 Task: Update the contact information for 'Yash' in Outlook, including email and phone number.
Action: Mouse moved to (15, 78)
Screenshot: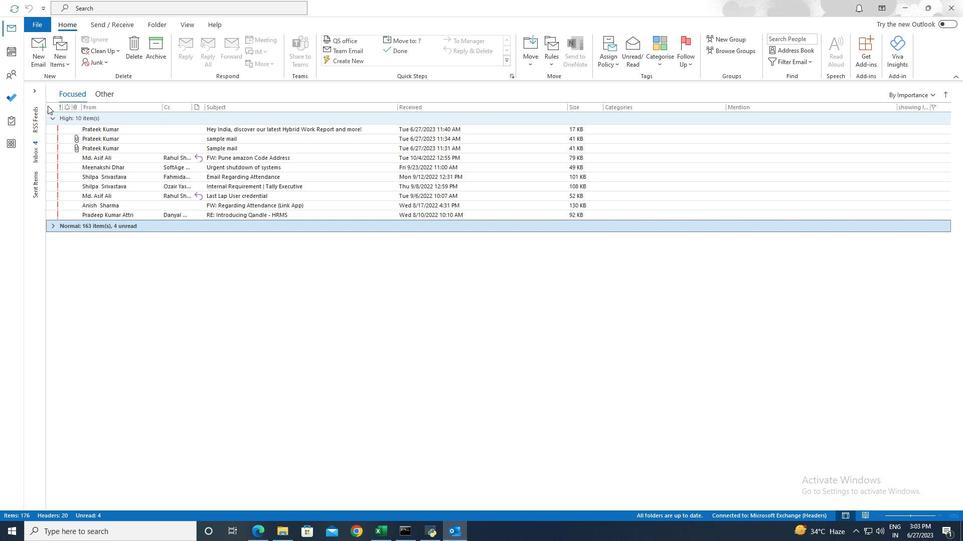 
Action: Mouse pressed left at (15, 78)
Screenshot: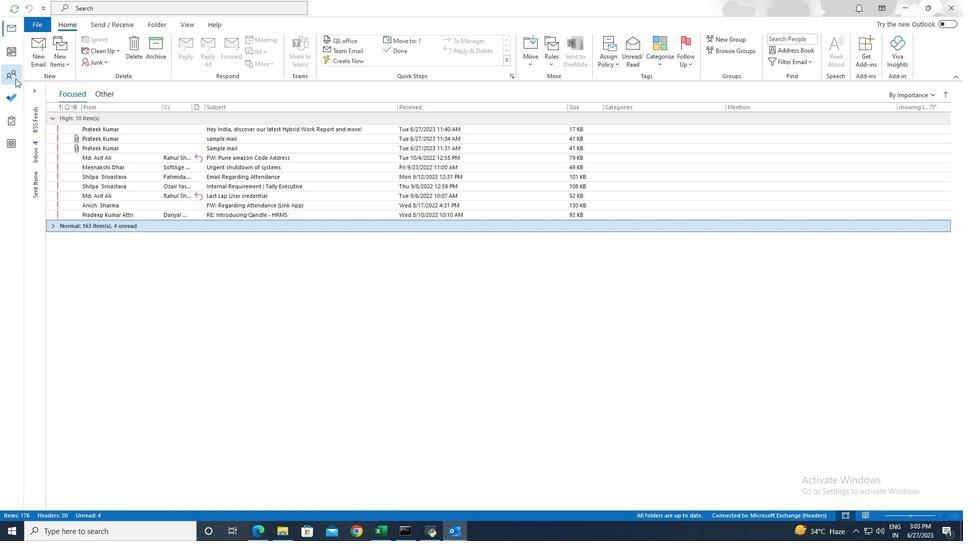 
Action: Mouse moved to (191, 8)
Screenshot: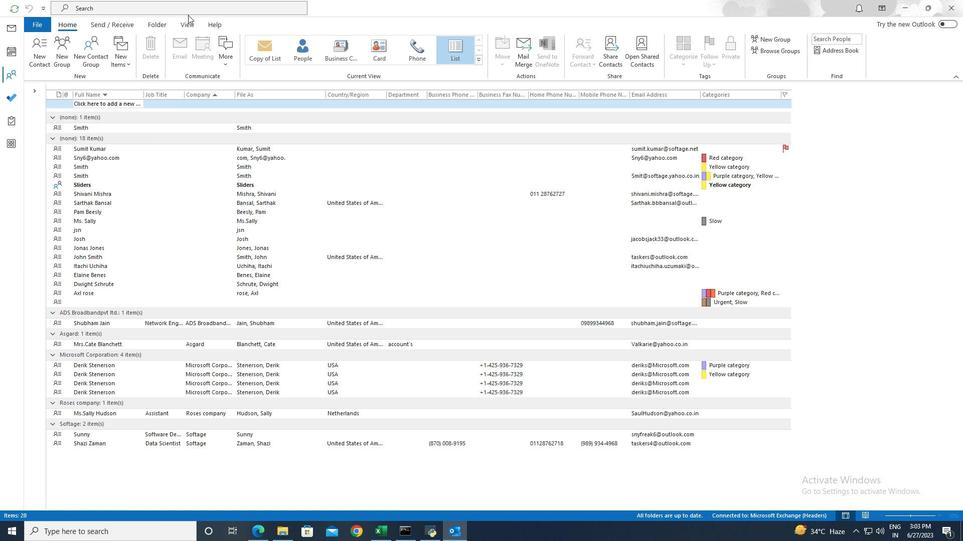 
Action: Mouse pressed left at (191, 8)
Screenshot: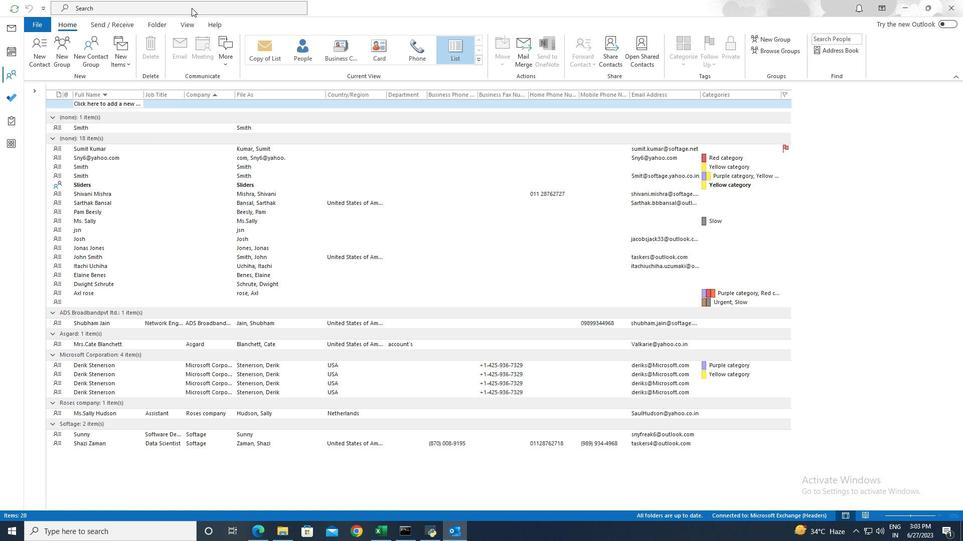 
Action: Mouse moved to (344, 8)
Screenshot: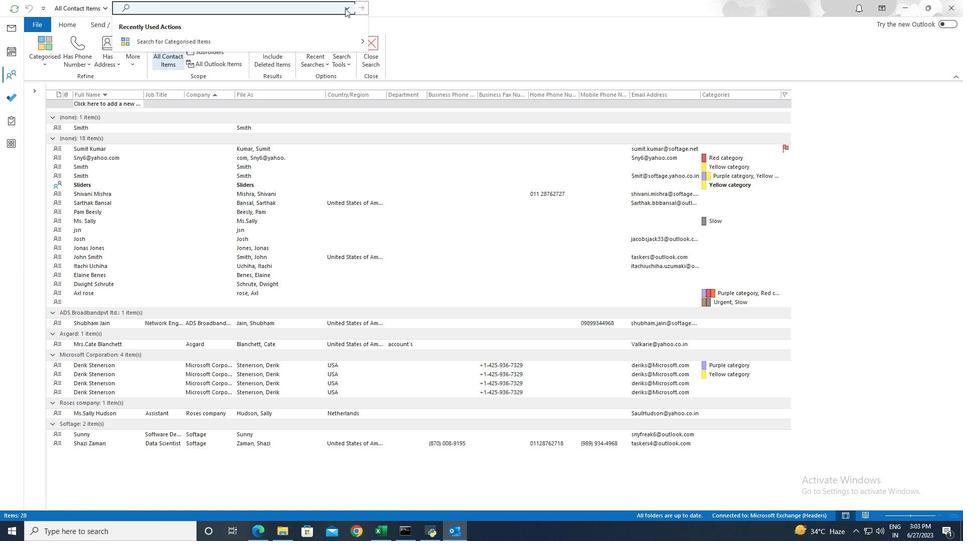 
Action: Mouse pressed left at (344, 8)
Screenshot: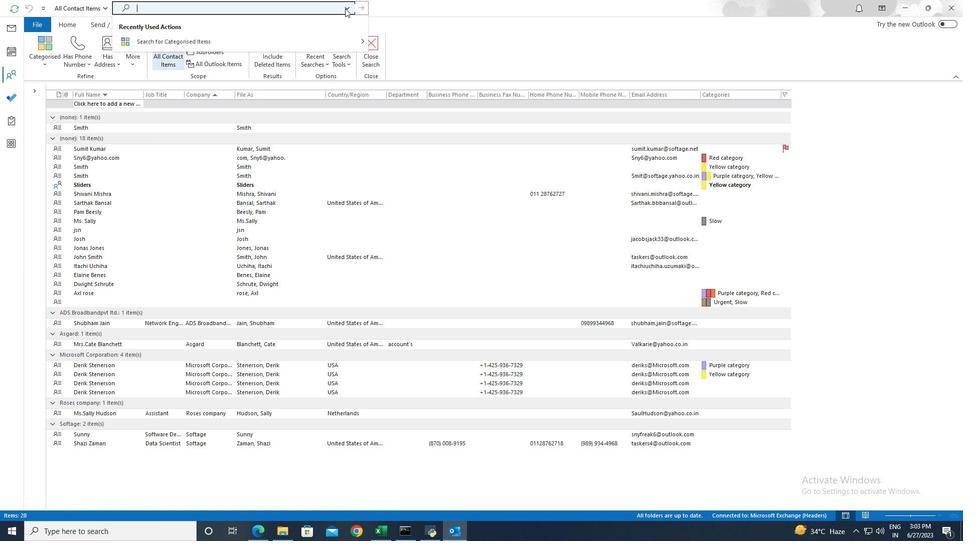 
Action: Mouse moved to (176, 196)
Screenshot: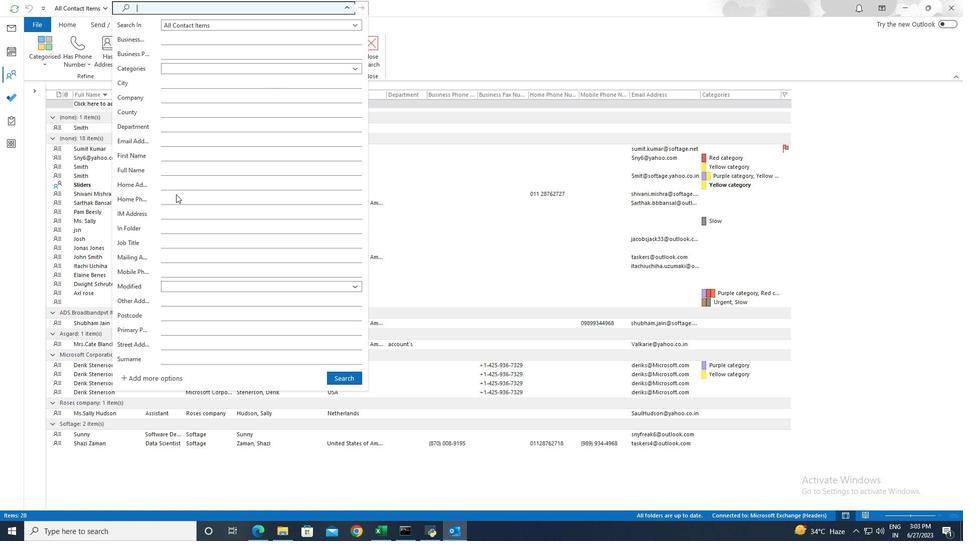 
Action: Mouse pressed left at (176, 196)
Screenshot: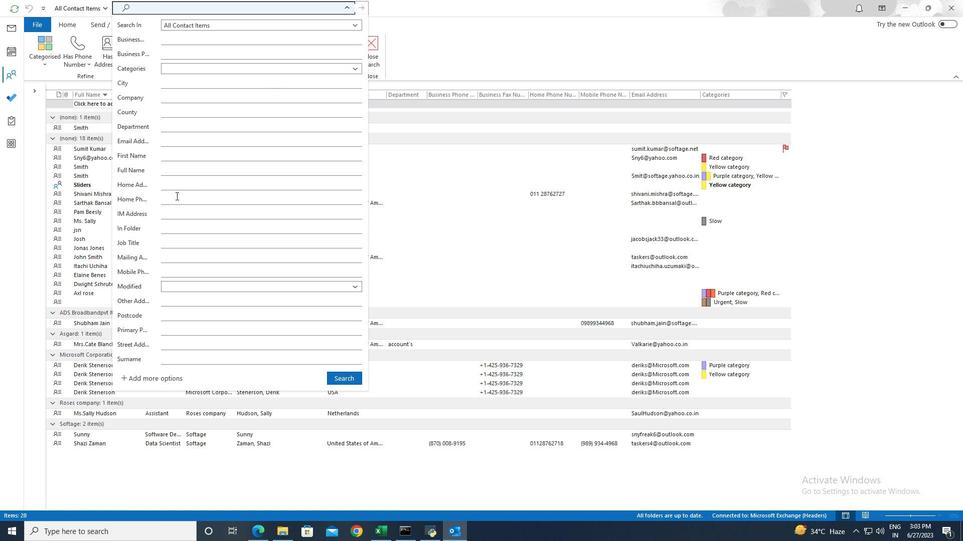 
Action: Key pressed <Key.shift><Key.shift><Key.shift><Key.shift><Key.shift><Key.shift><Key.shift><Key.shift><Key.shift><Key.shift><Key.shift><Key.shift><Key.shift><Key.shift><Key.shift><Key.shift><Key.shift><Key.shift><Key.shift><Key.shift><Key.shift><Key.shift><Key.shift><Key.shift><Key.shift><Key.shift><Key.shift><Key.shift><Key.shift><Key.shift><Key.shift><Key.shift><Key.shift><Key.shift><Key.shift><Key.shift><Key.shift><Key.shift><Key.shift><Key.shift><Key.shift><Key.shift><Key.shift><Key.shift><Key.shift><Key.shift><Key.shift><Key.shift><Key.shift><Key.shift>(955<Key.shift><Key.shift><Key.shift><Key.shift><Key.shift><Key.shift><Key.shift><Key.shift><Key.shift>)<Key.space>585-5007
Screenshot: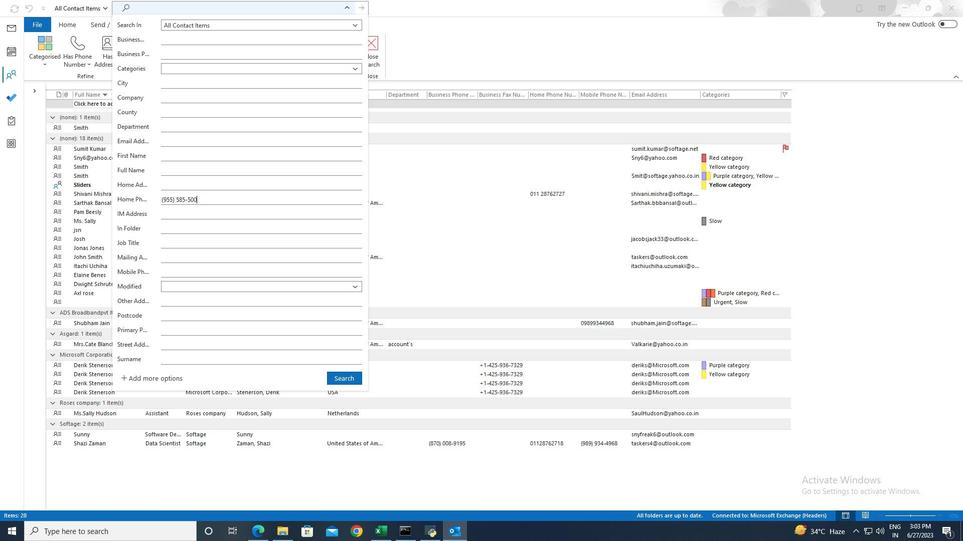 
Action: Mouse moved to (333, 377)
Screenshot: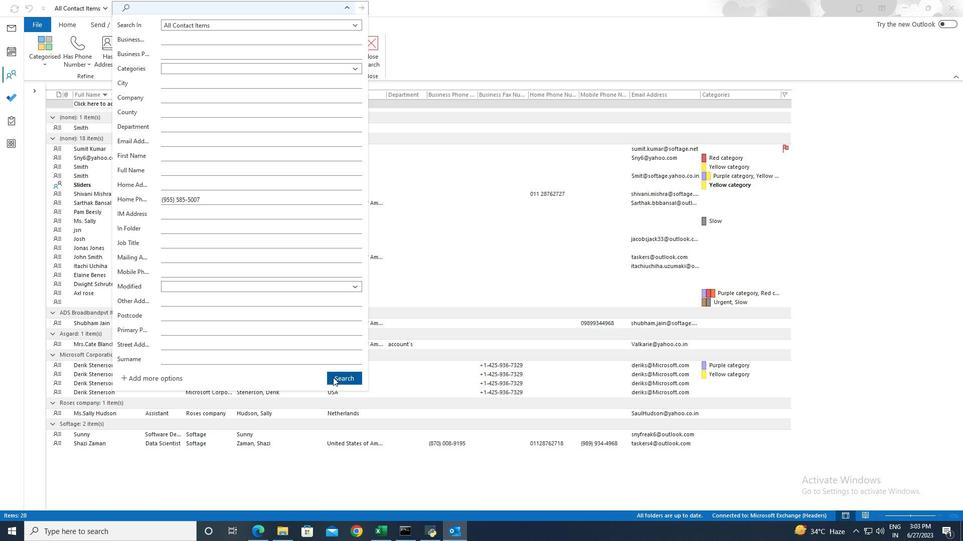 
Action: Mouse pressed left at (333, 377)
Screenshot: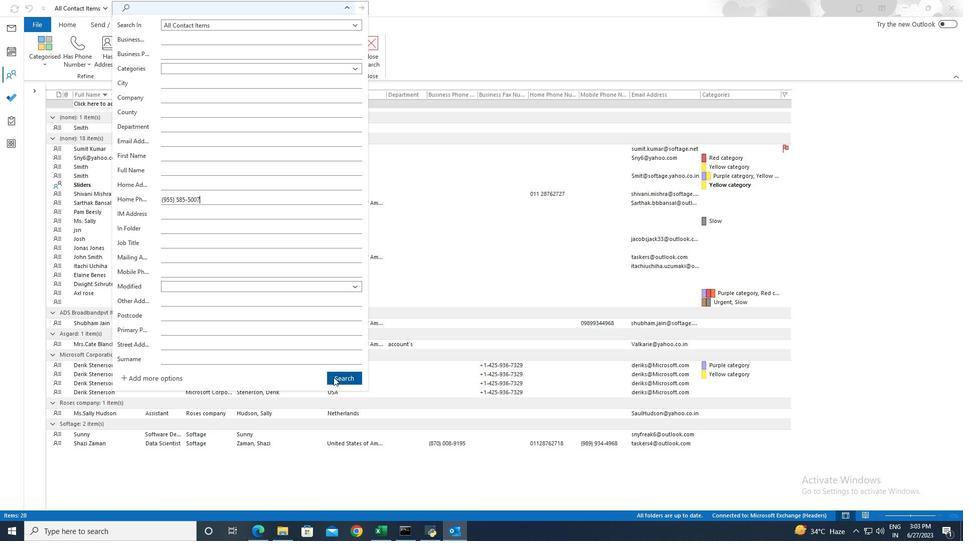 
Action: Mouse moved to (124, 115)
Screenshot: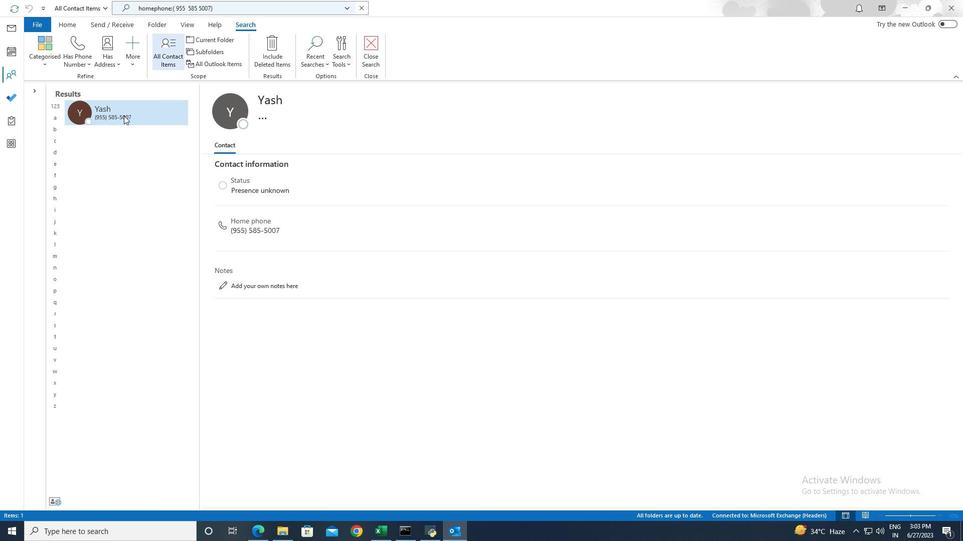 
Action: Mouse pressed left at (124, 115)
Screenshot: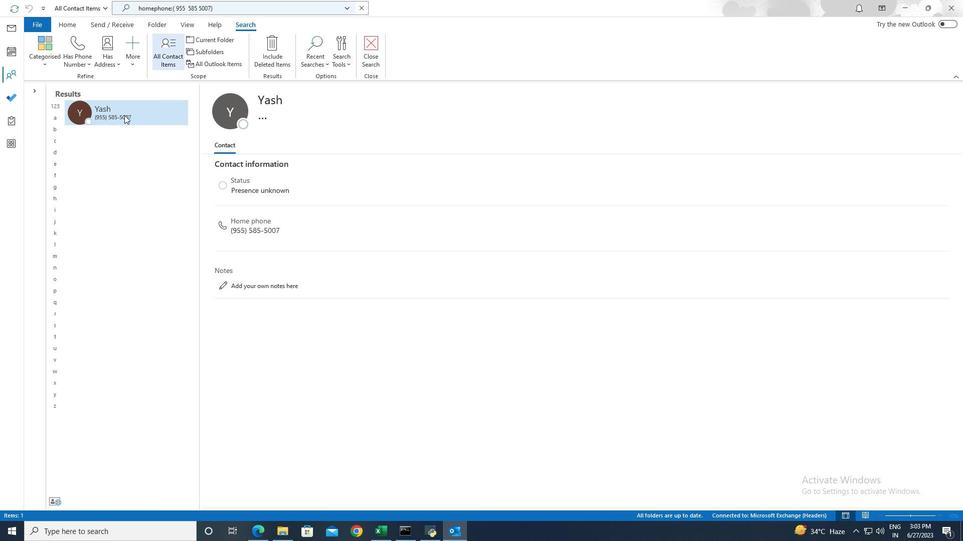 
Action: Mouse pressed left at (124, 115)
Screenshot: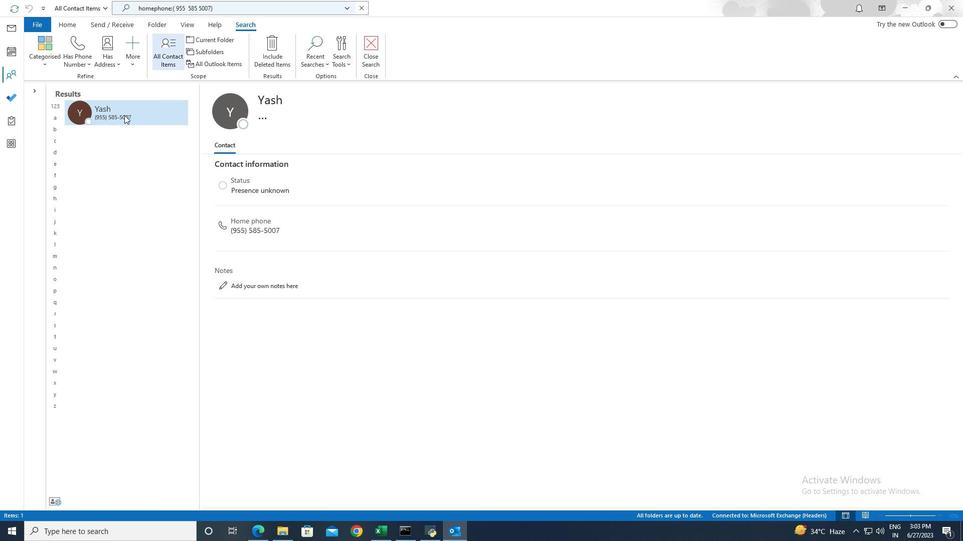 
Action: Mouse moved to (119, 163)
Screenshot: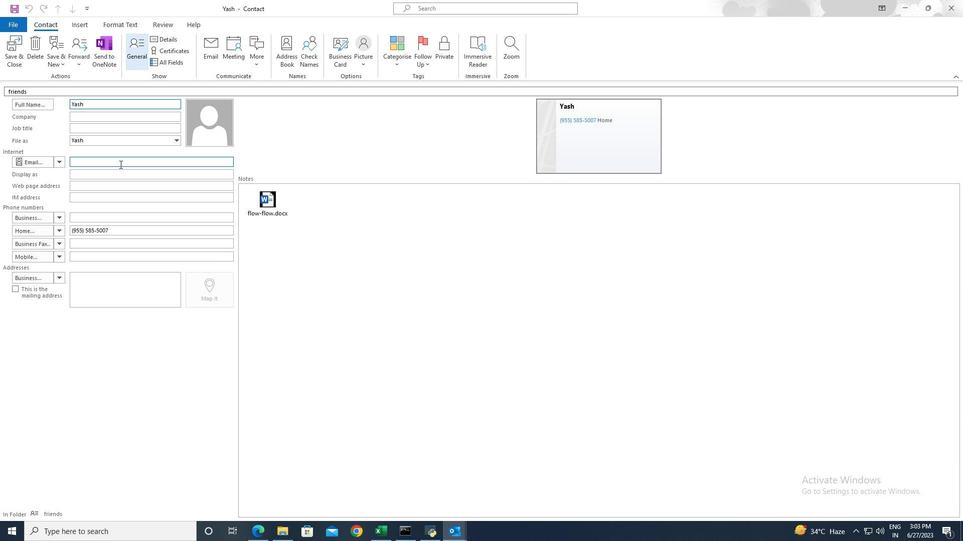 
Action: Mouse pressed left at (119, 163)
Screenshot: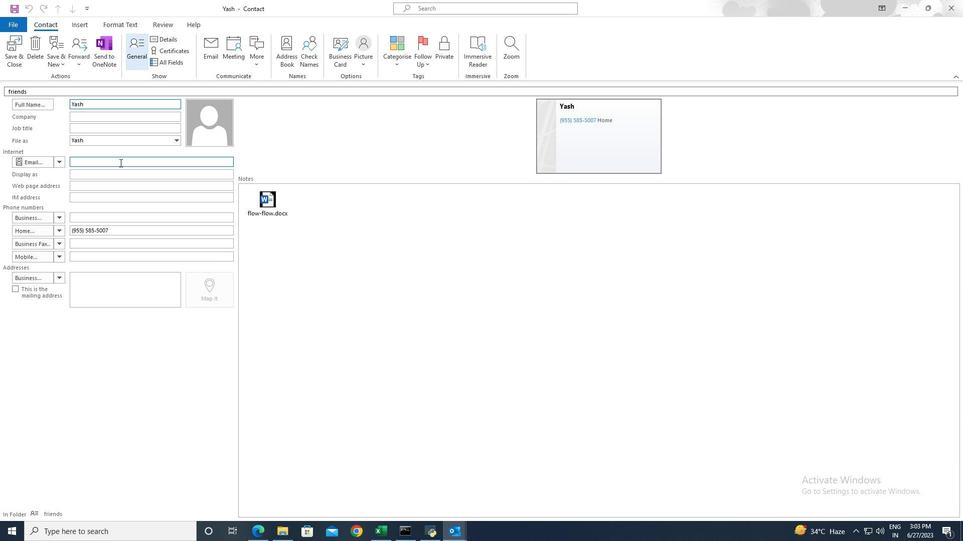 
Action: Key pressed yjain109<Key.shift>@gmail.com
Screenshot: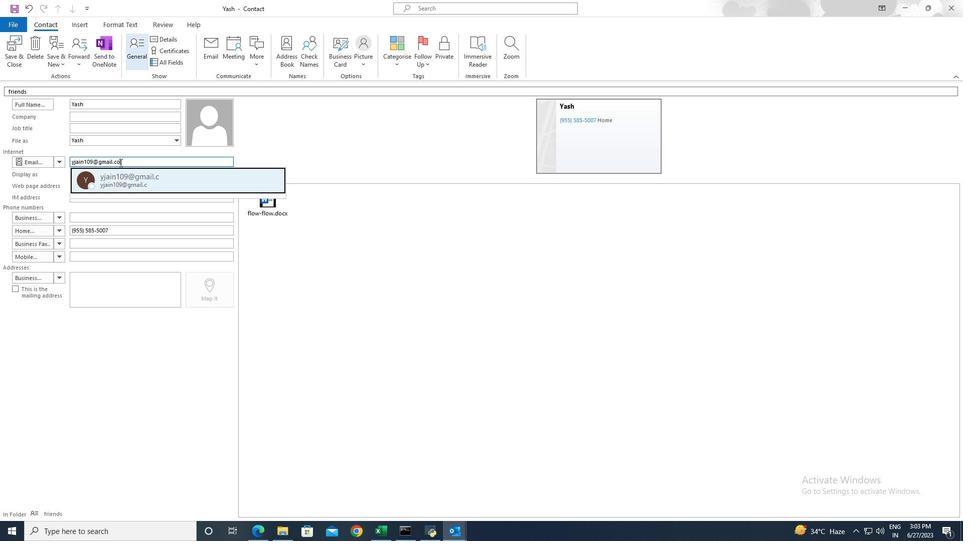 
Action: Mouse moved to (7, 27)
Screenshot: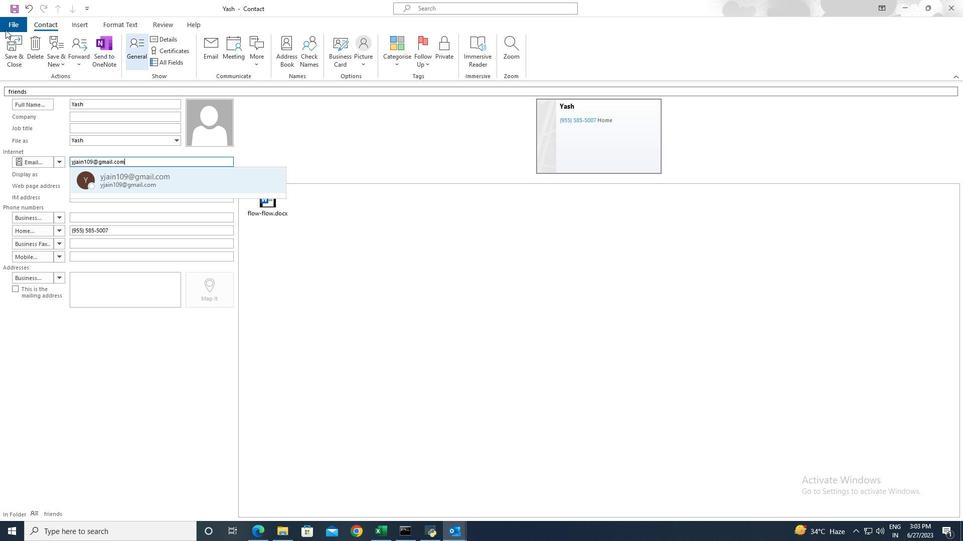 
Action: Mouse pressed left at (7, 27)
Screenshot: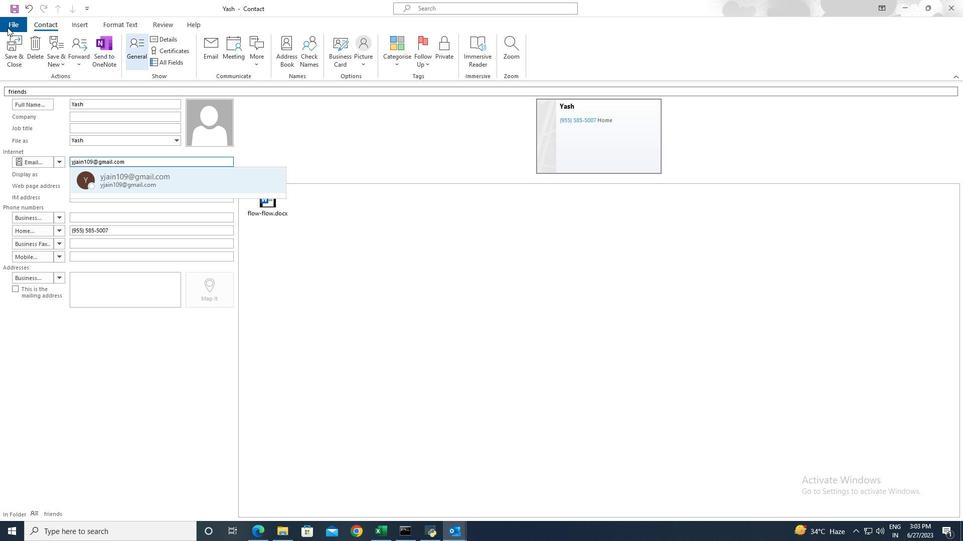 
Action: Mouse moved to (24, 69)
Screenshot: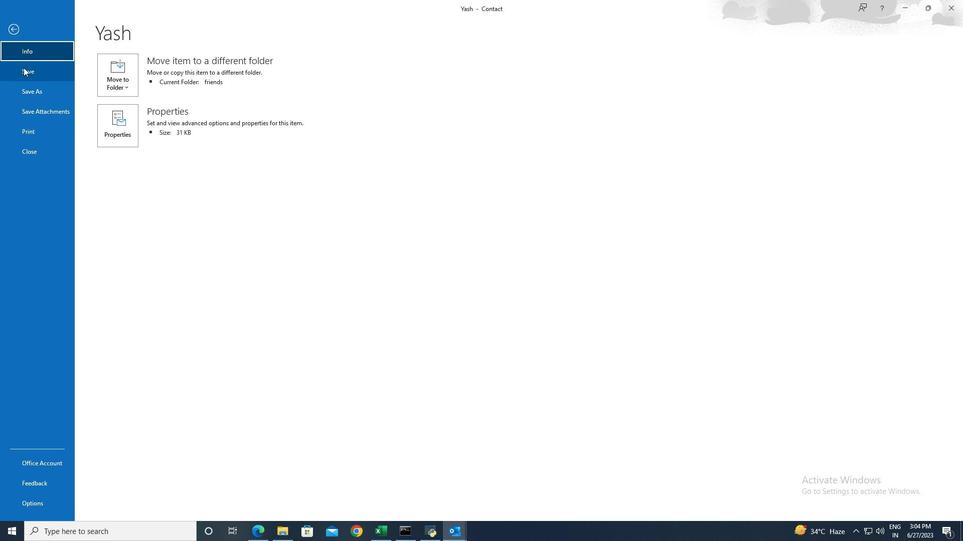 
Action: Mouse pressed left at (24, 69)
Screenshot: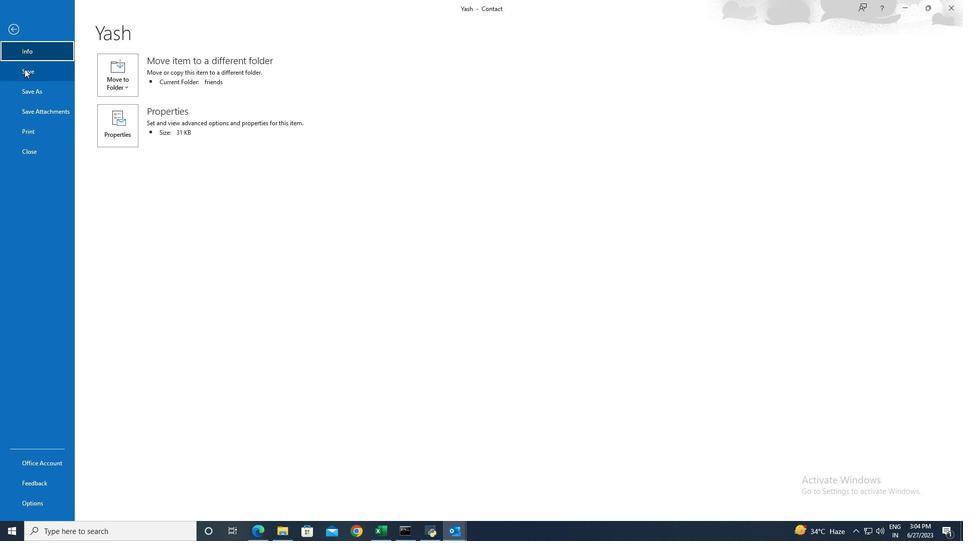 
